 Task: Set a reminder to renew your driver's license on the 15th.
Action: Mouse moved to (53, 219)
Screenshot: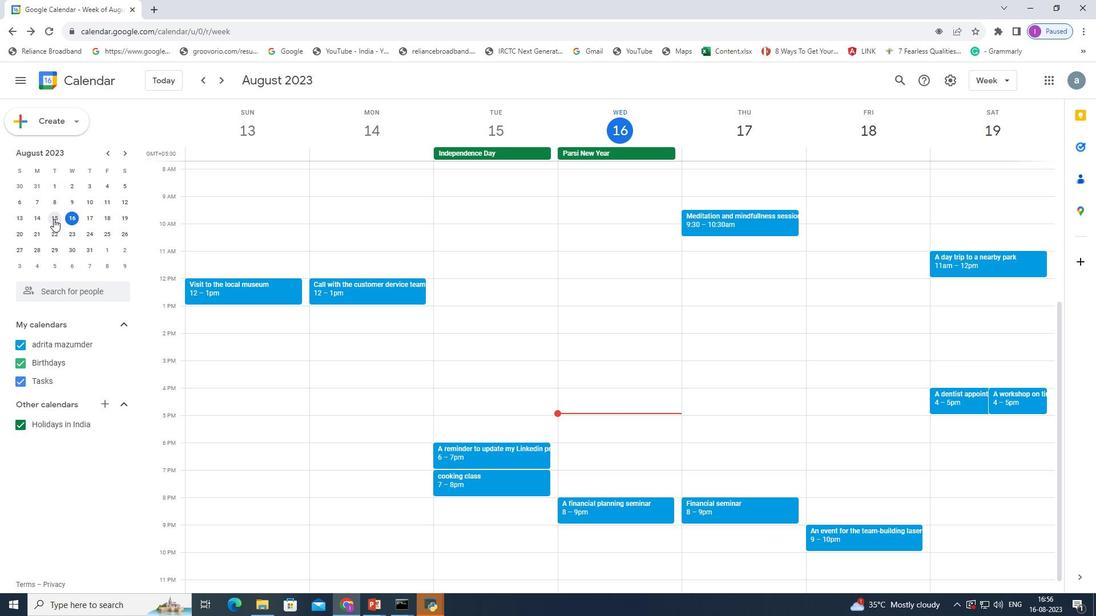 
Action: Mouse pressed left at (53, 219)
Screenshot: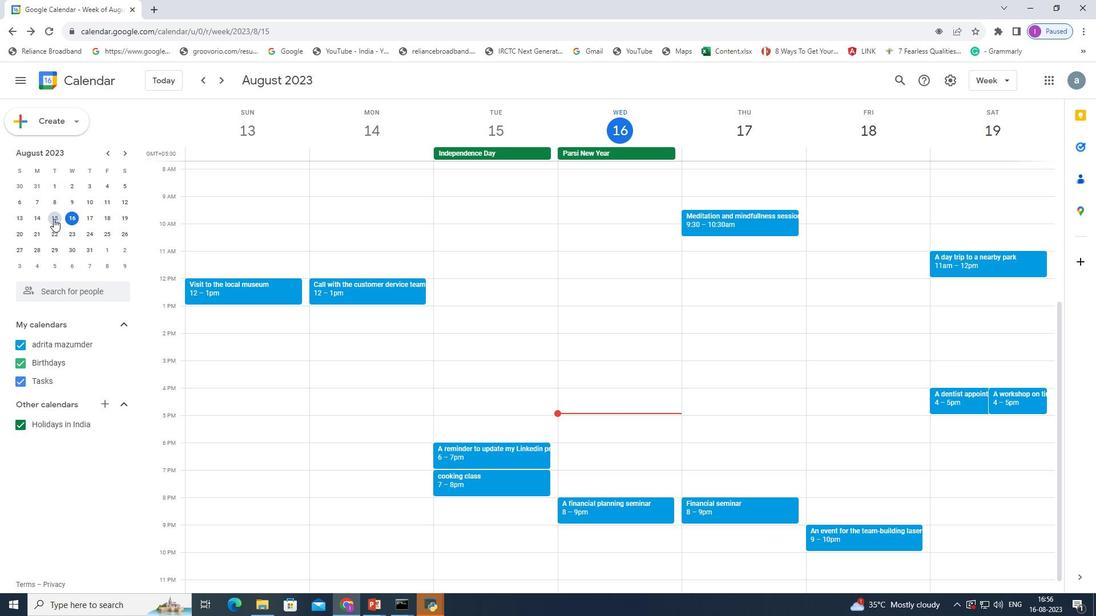 
Action: Mouse pressed left at (53, 219)
Screenshot: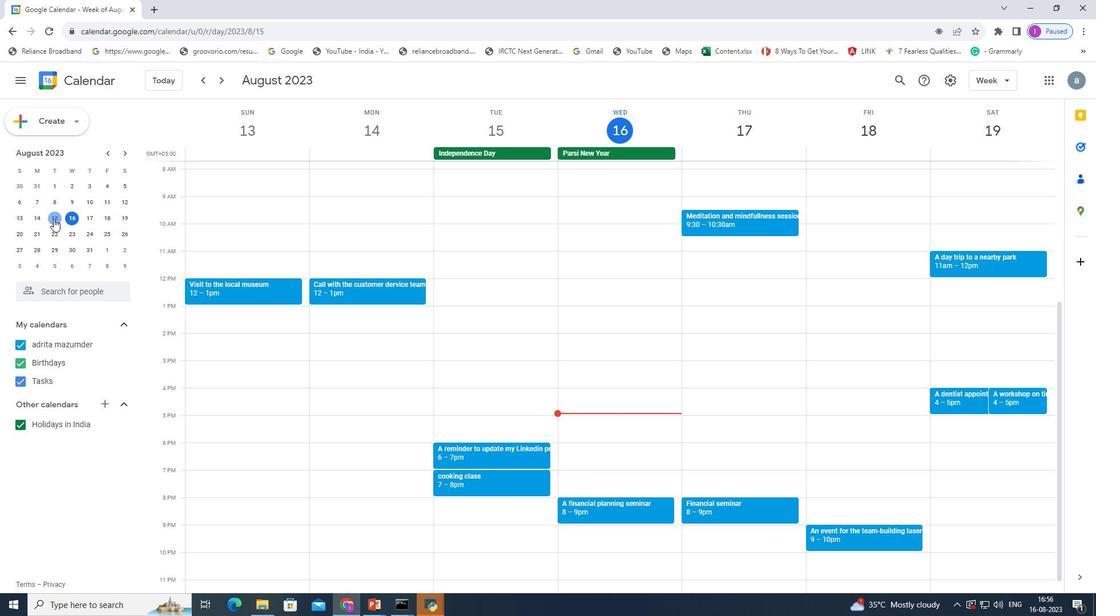 
Action: Mouse moved to (192, 234)
Screenshot: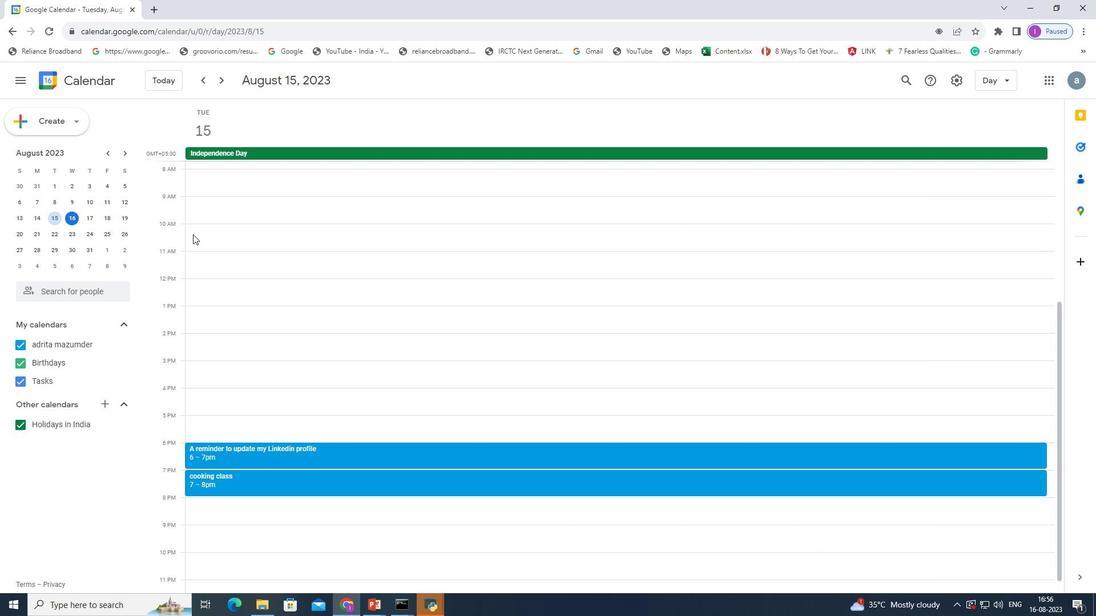 
Action: Mouse pressed left at (192, 234)
Screenshot: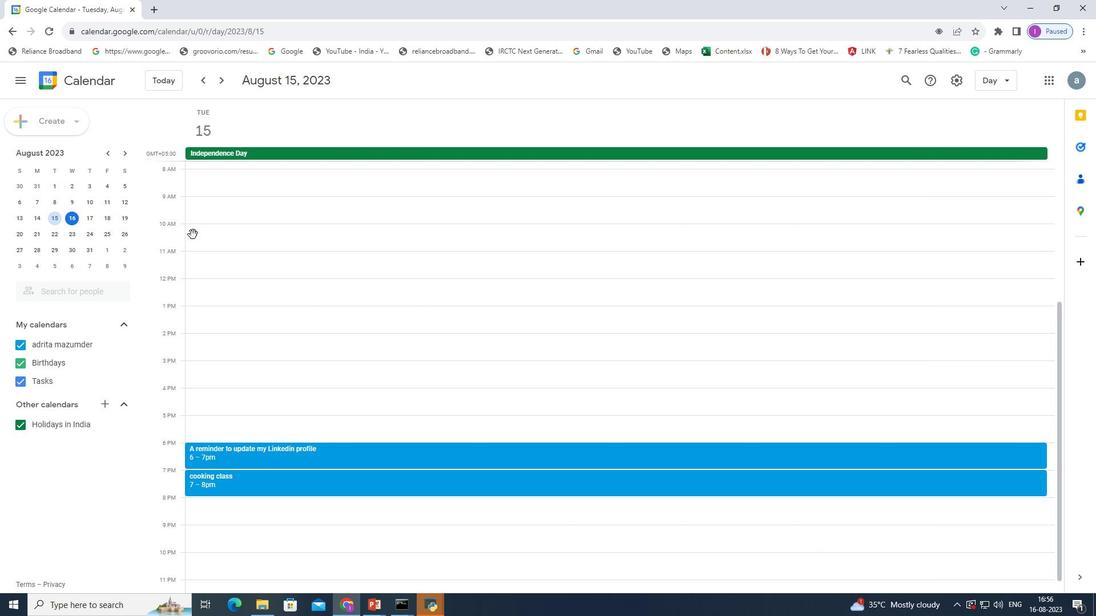 
Action: Mouse moved to (547, 231)
Screenshot: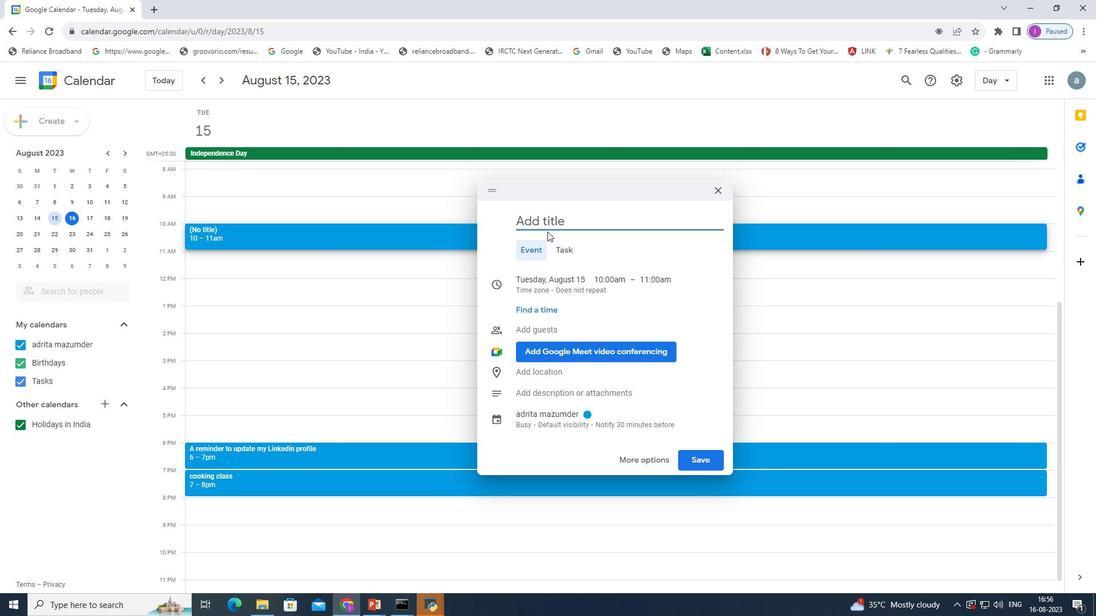 
Action: Key pressed <Key.shift>A<Key.space>reminder<Key.space>to<Key.space>renew<Key.space>my<Key.space>driver's<Key.space>license
Screenshot: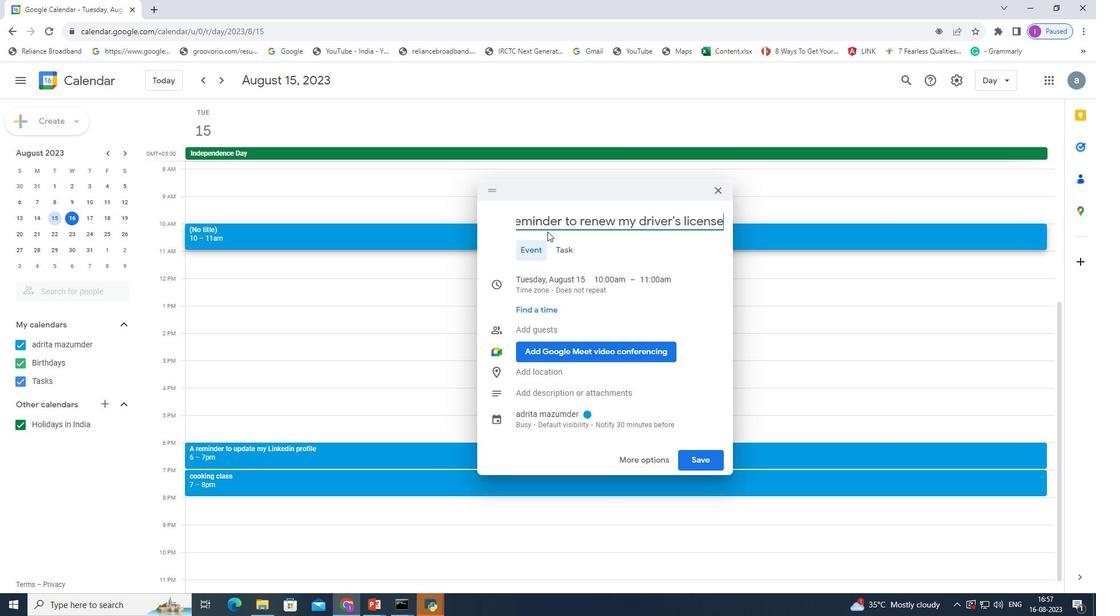 
Action: Mouse moved to (741, 0)
Screenshot: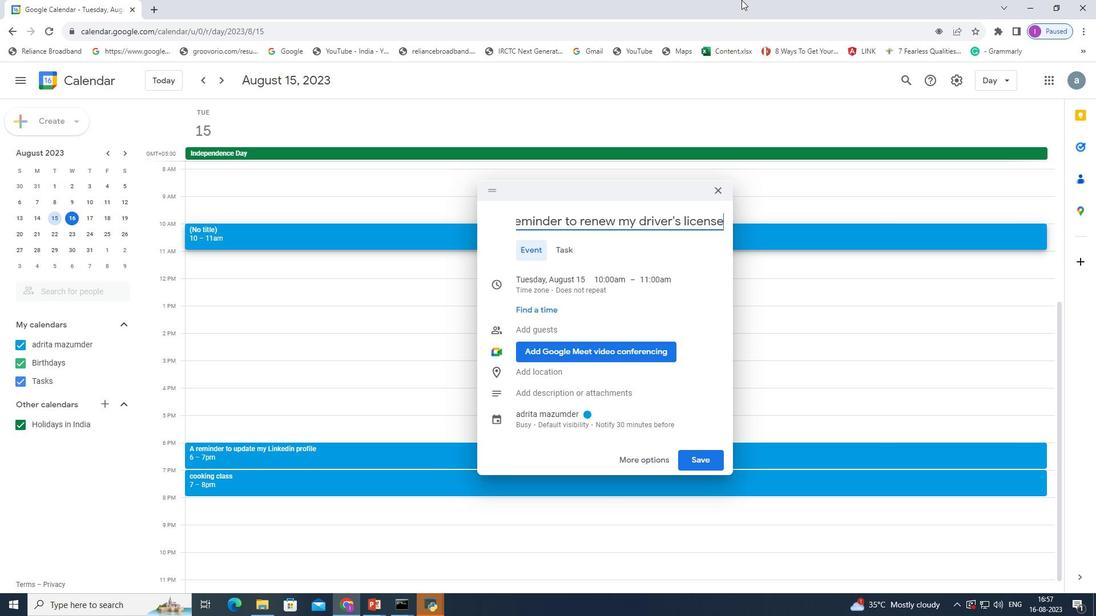 
Action: Key pressed .
Screenshot: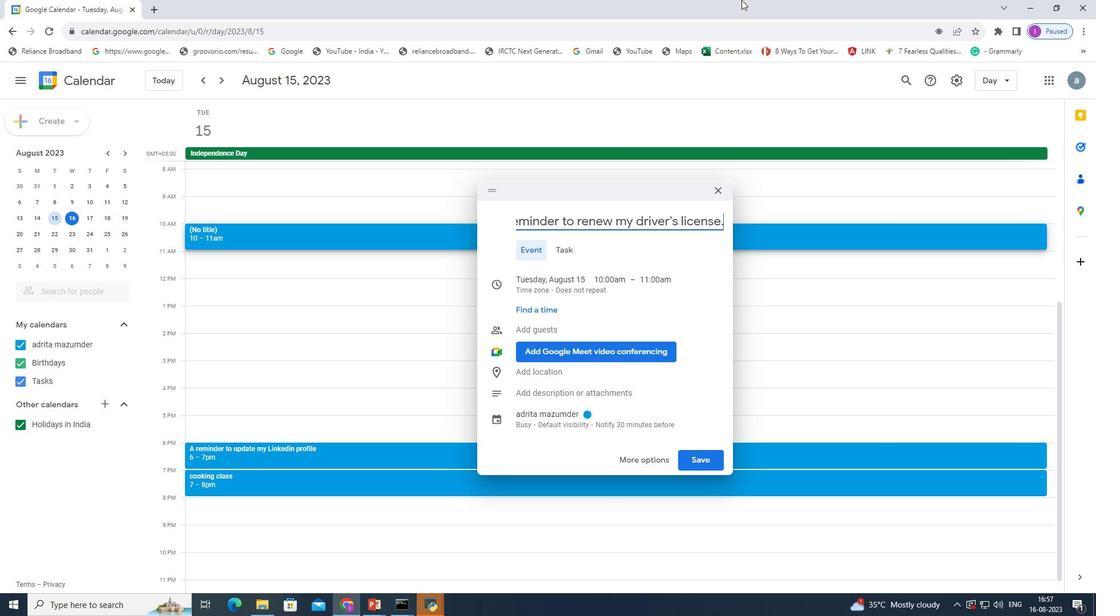 
Action: Mouse moved to (696, 465)
Screenshot: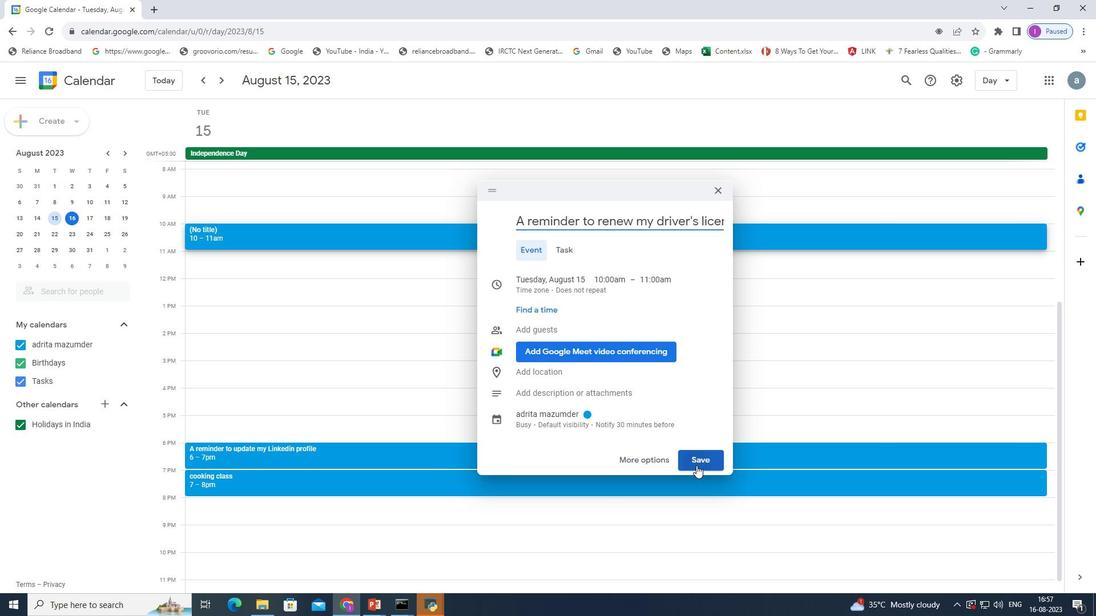 
Action: Mouse pressed left at (696, 465)
Screenshot: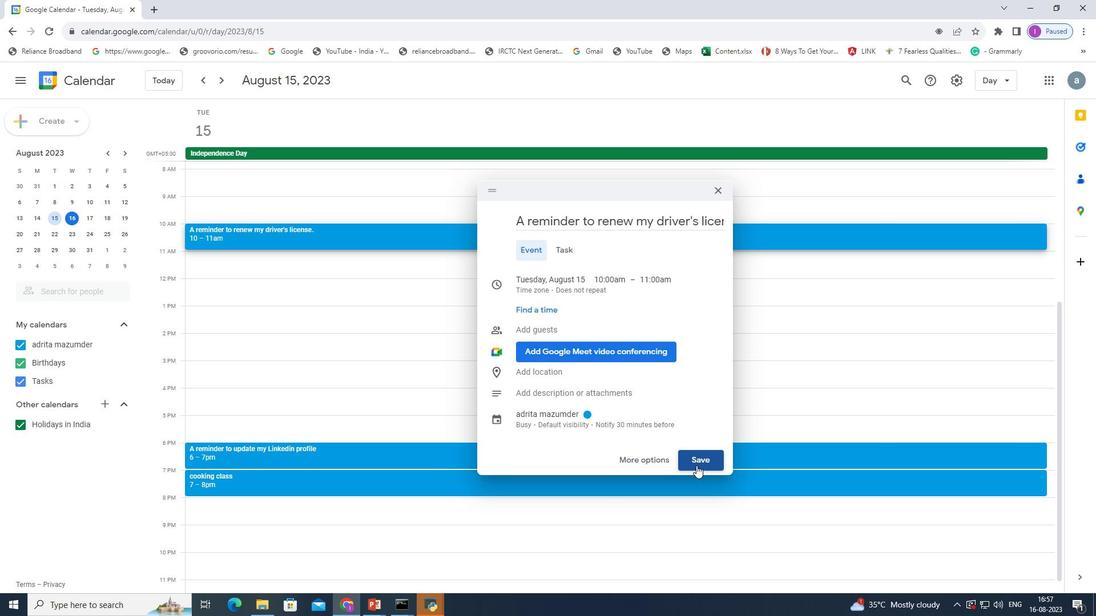 
Action: Mouse moved to (682, 432)
Screenshot: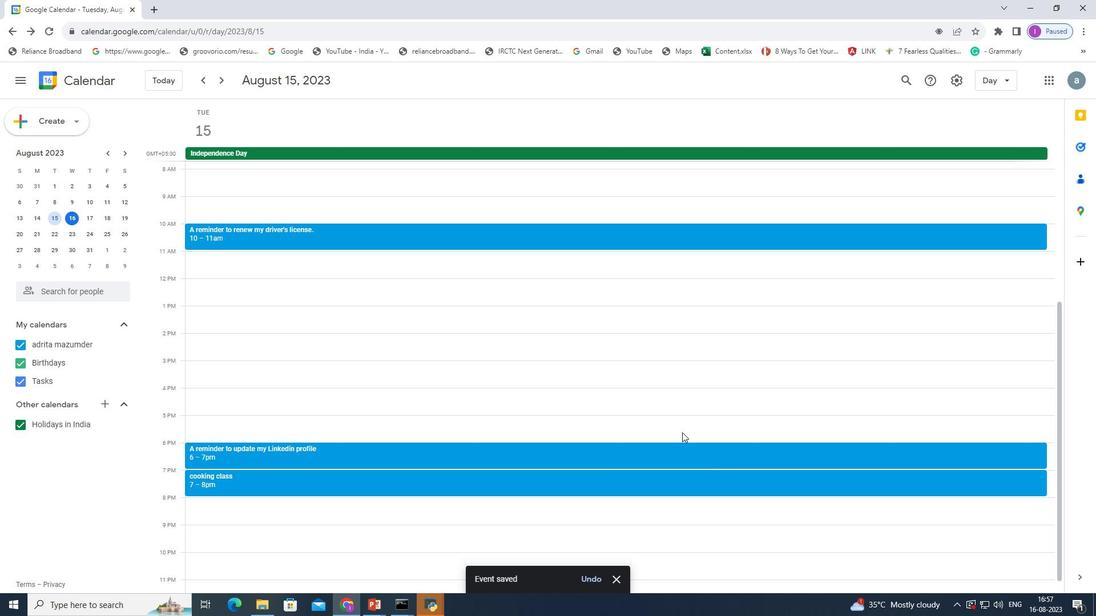 
